 Task: Check the percentage active listings of club house in the last 3 years.
Action: Mouse moved to (776, 179)
Screenshot: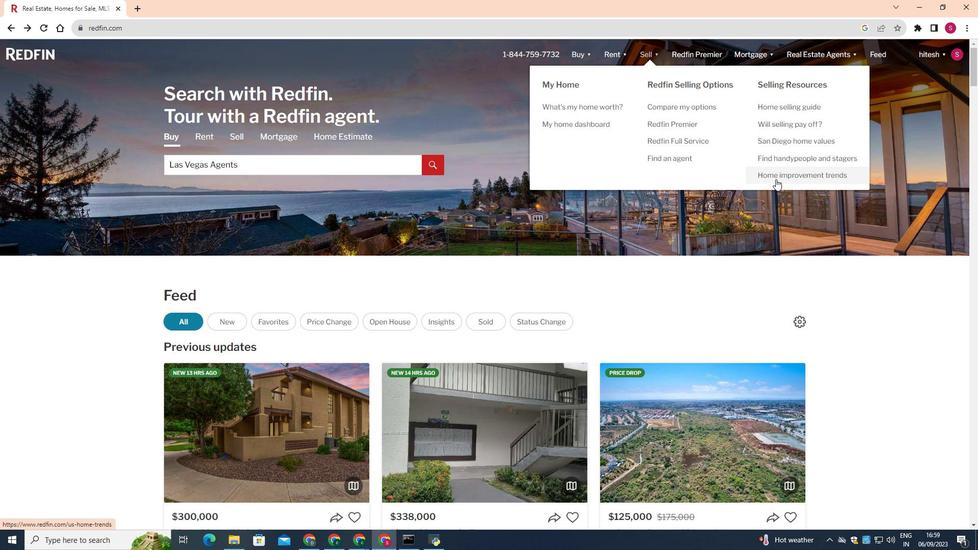 
Action: Mouse pressed left at (776, 179)
Screenshot: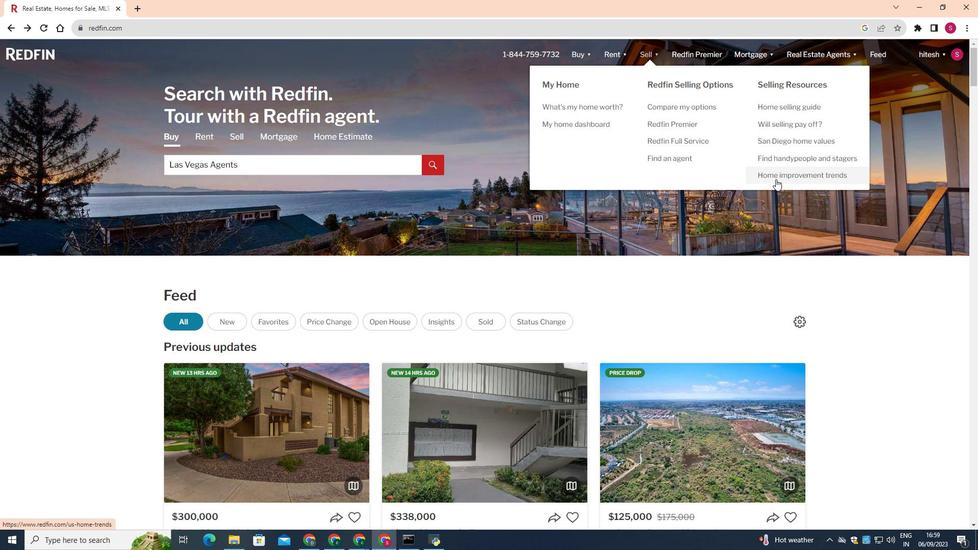 
Action: Mouse moved to (544, 251)
Screenshot: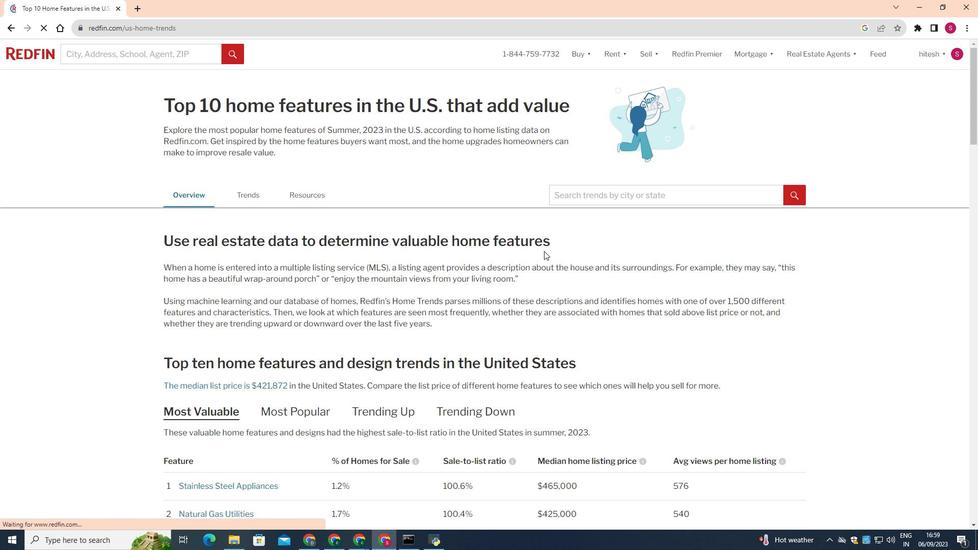 
Action: Mouse scrolled (544, 250) with delta (0, 0)
Screenshot: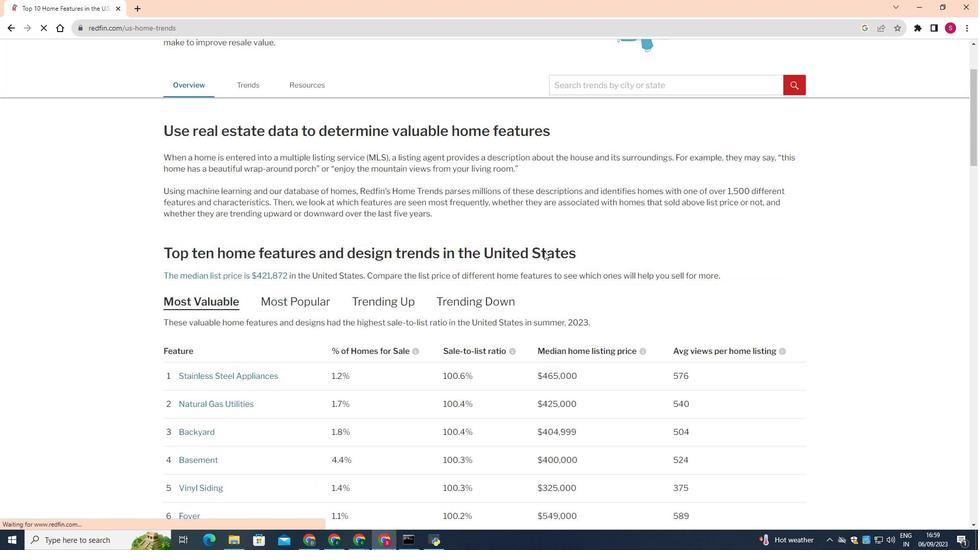 
Action: Mouse scrolled (544, 250) with delta (0, 0)
Screenshot: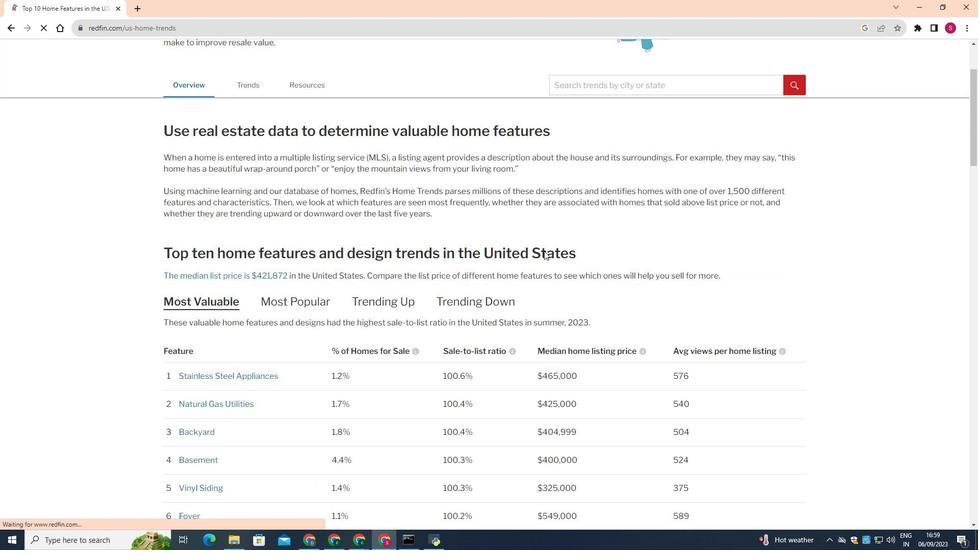 
Action: Mouse scrolled (544, 250) with delta (0, 0)
Screenshot: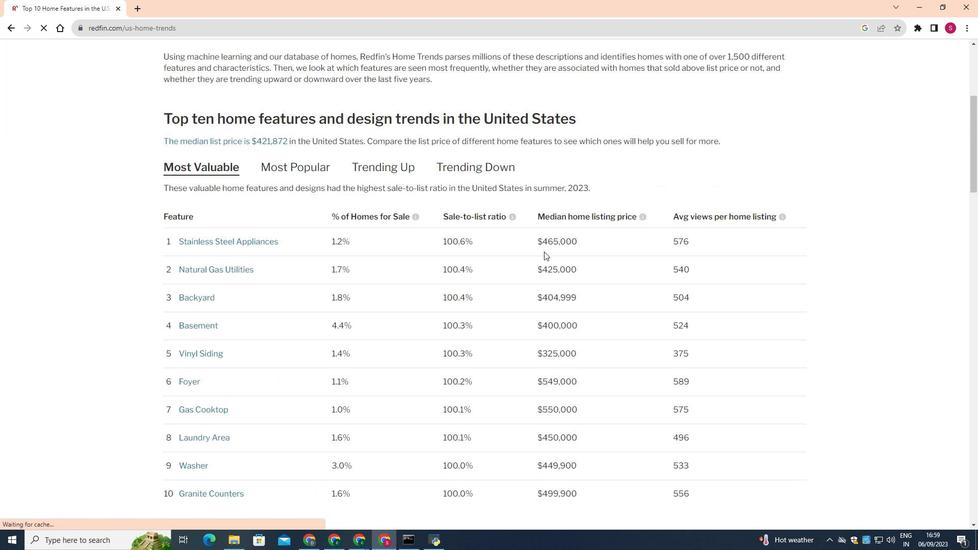 
Action: Mouse scrolled (544, 250) with delta (0, 0)
Screenshot: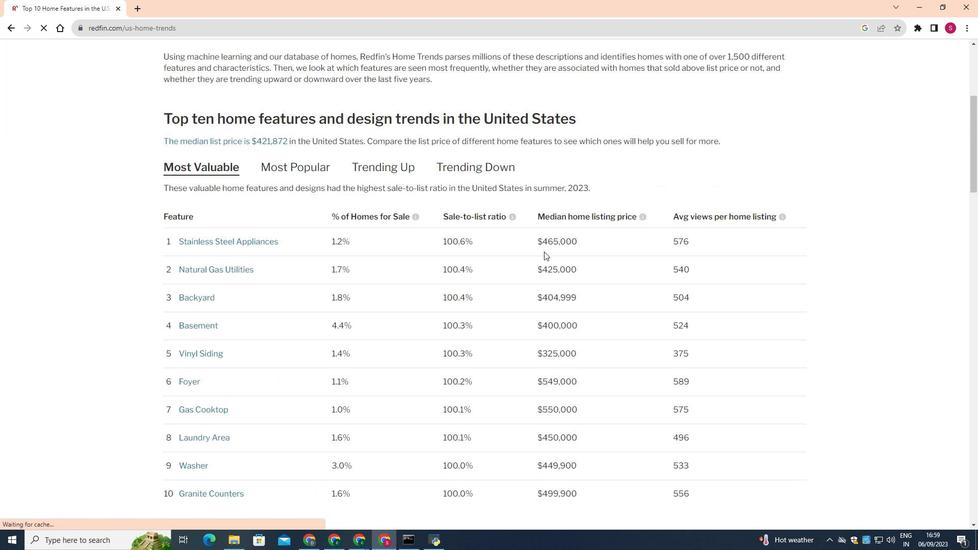 
Action: Mouse scrolled (544, 250) with delta (0, 0)
Screenshot: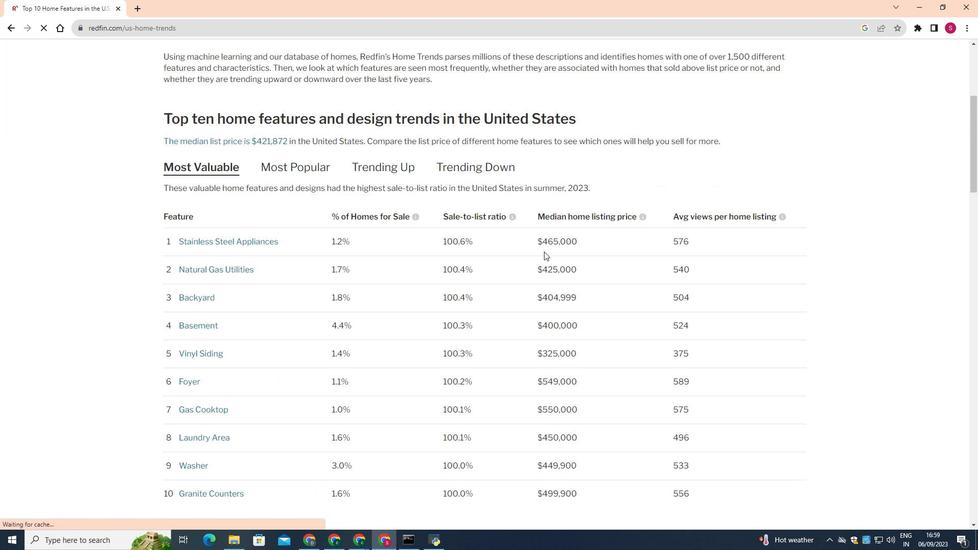 
Action: Mouse moved to (543, 252)
Screenshot: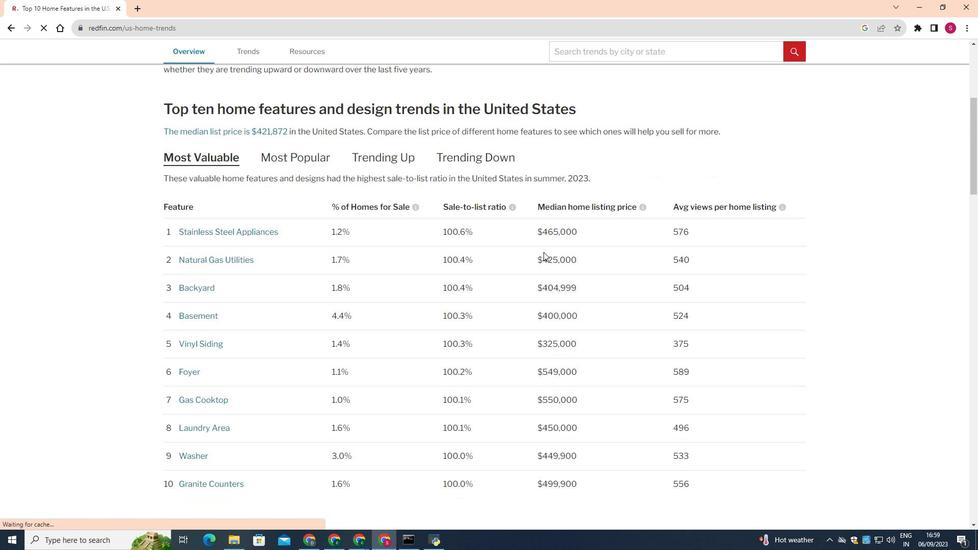 
Action: Mouse scrolled (543, 251) with delta (0, 0)
Screenshot: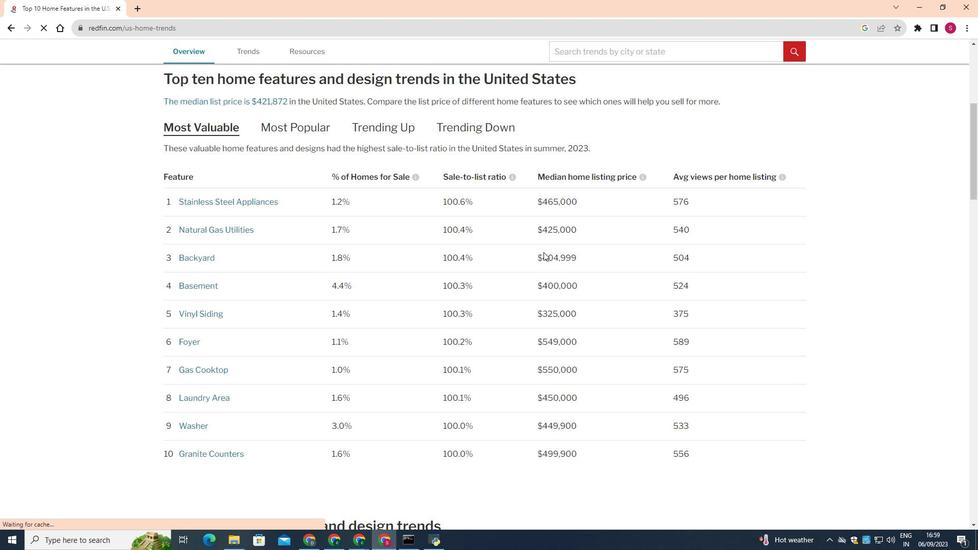 
Action: Mouse scrolled (543, 251) with delta (0, 0)
Screenshot: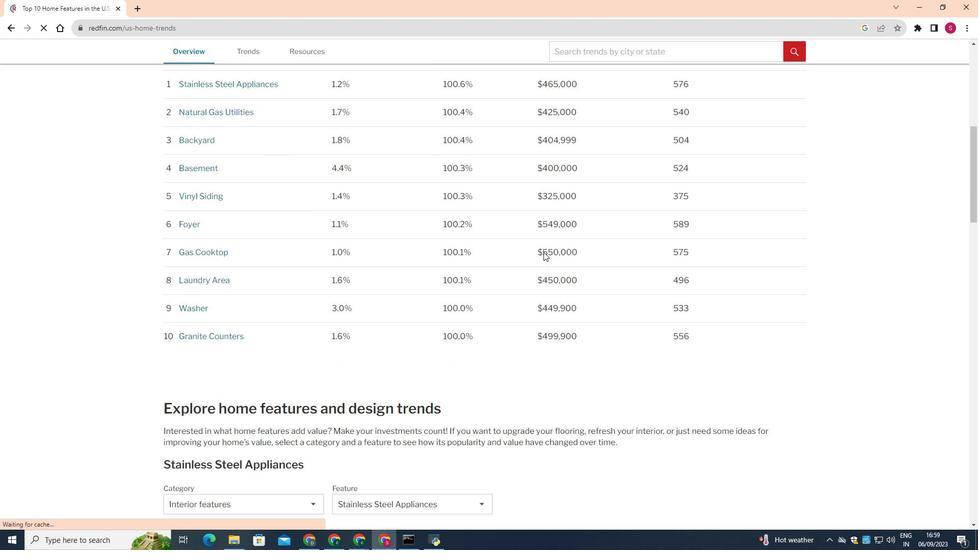 
Action: Mouse scrolled (543, 251) with delta (0, 0)
Screenshot: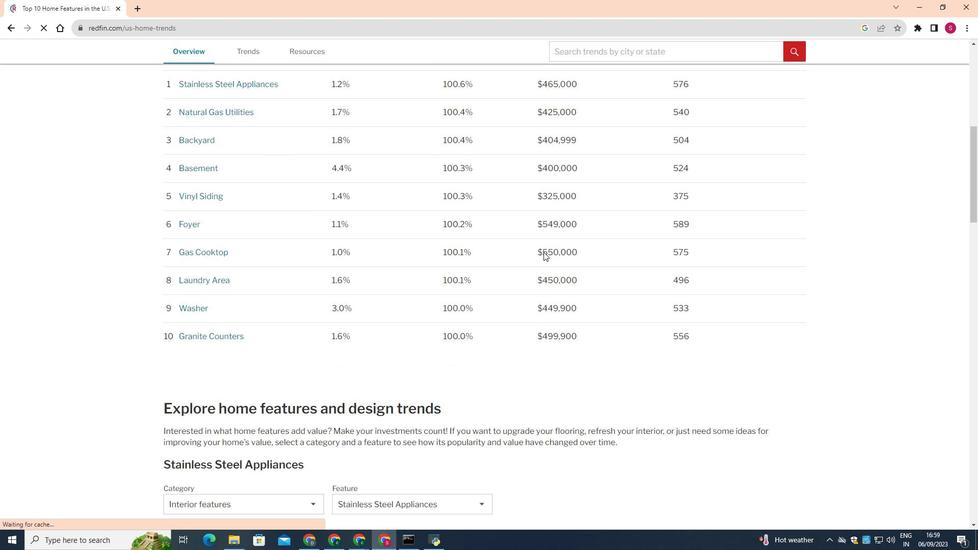 
Action: Mouse scrolled (543, 251) with delta (0, 0)
Screenshot: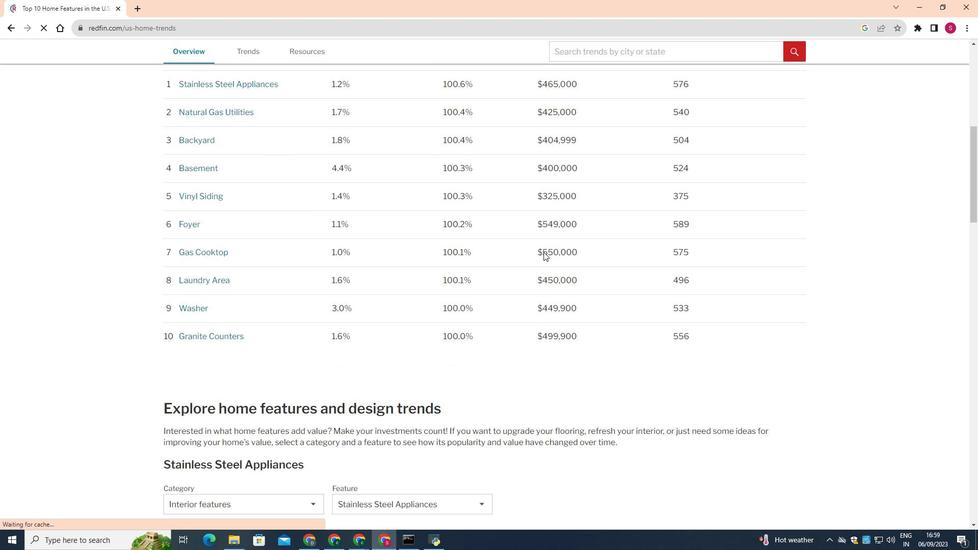 
Action: Mouse scrolled (543, 251) with delta (0, 0)
Screenshot: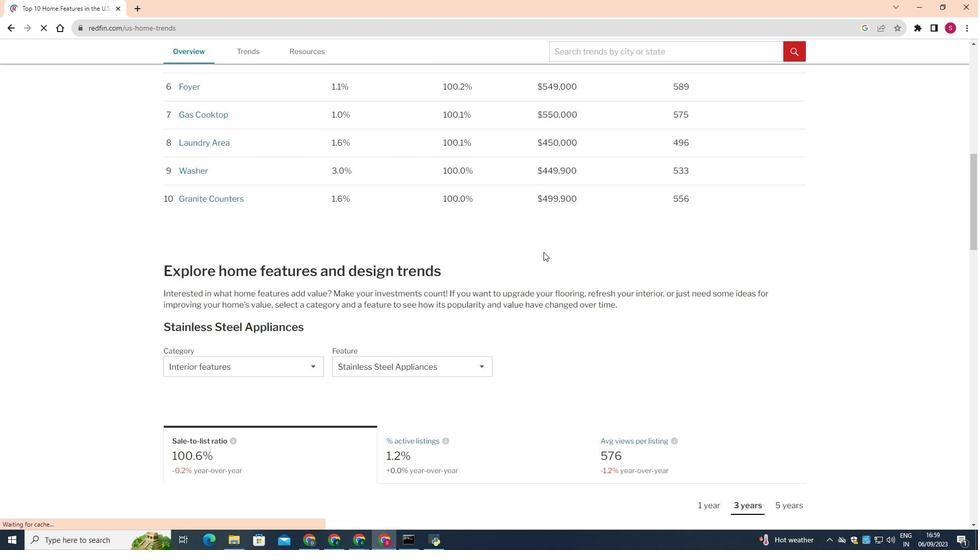 
Action: Mouse scrolled (543, 251) with delta (0, 0)
Screenshot: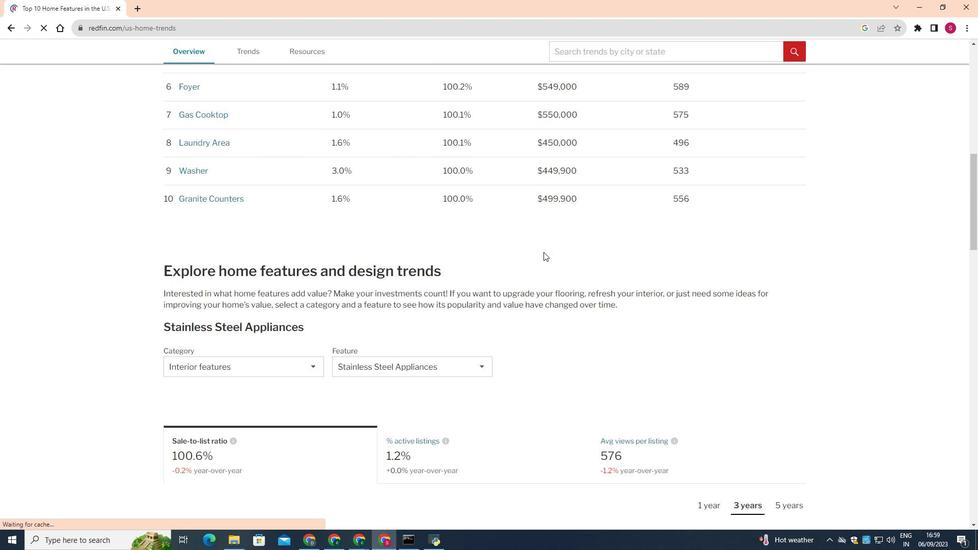 
Action: Mouse moved to (234, 343)
Screenshot: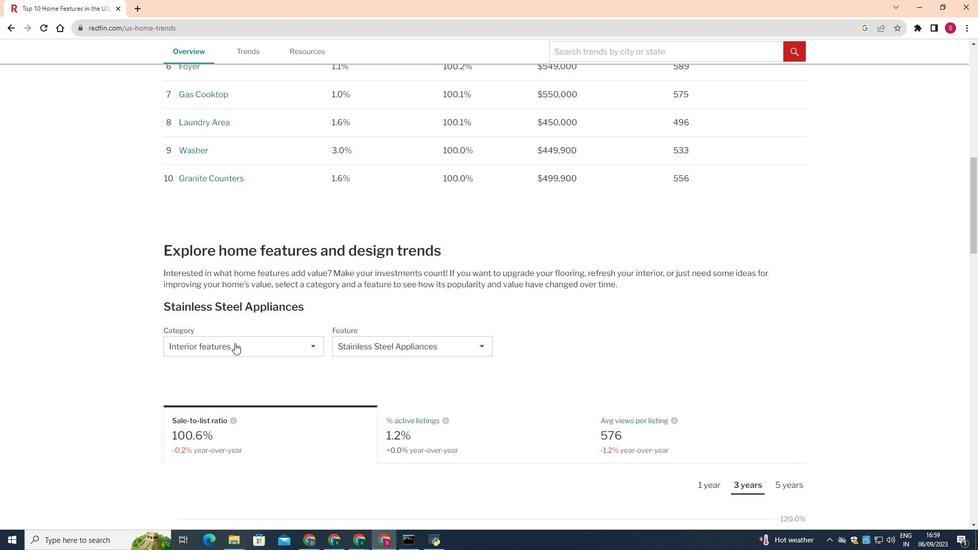 
Action: Mouse pressed left at (234, 343)
Screenshot: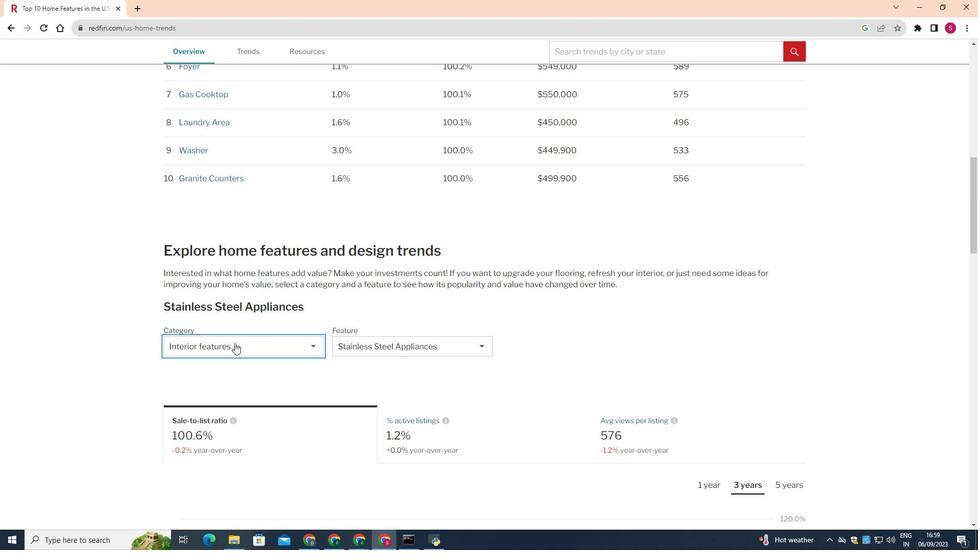 
Action: Mouse moved to (214, 363)
Screenshot: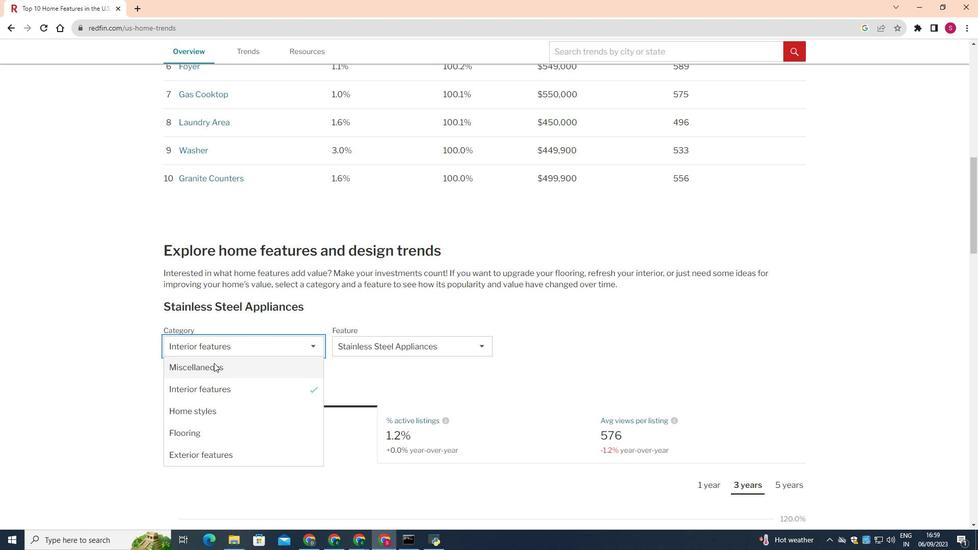 
Action: Mouse pressed left at (214, 363)
Screenshot: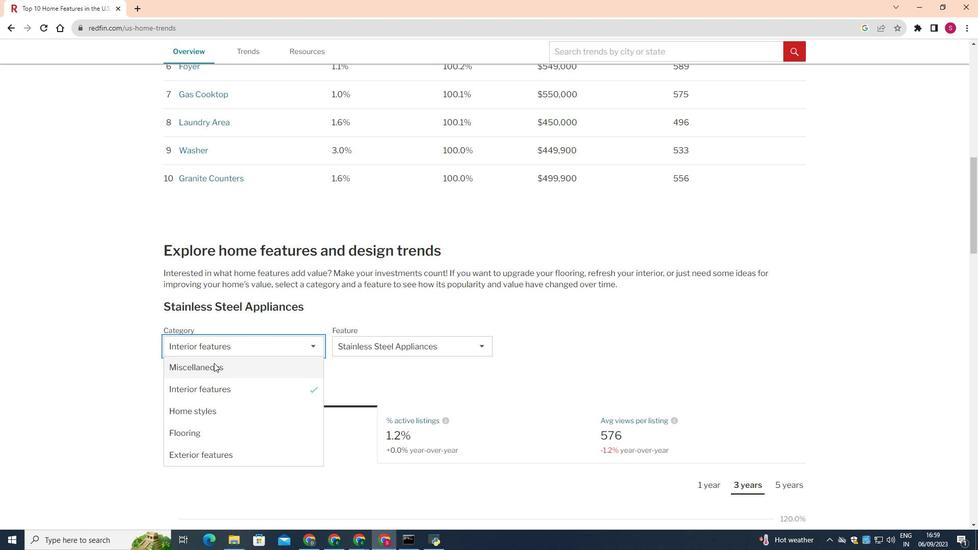 
Action: Mouse moved to (390, 348)
Screenshot: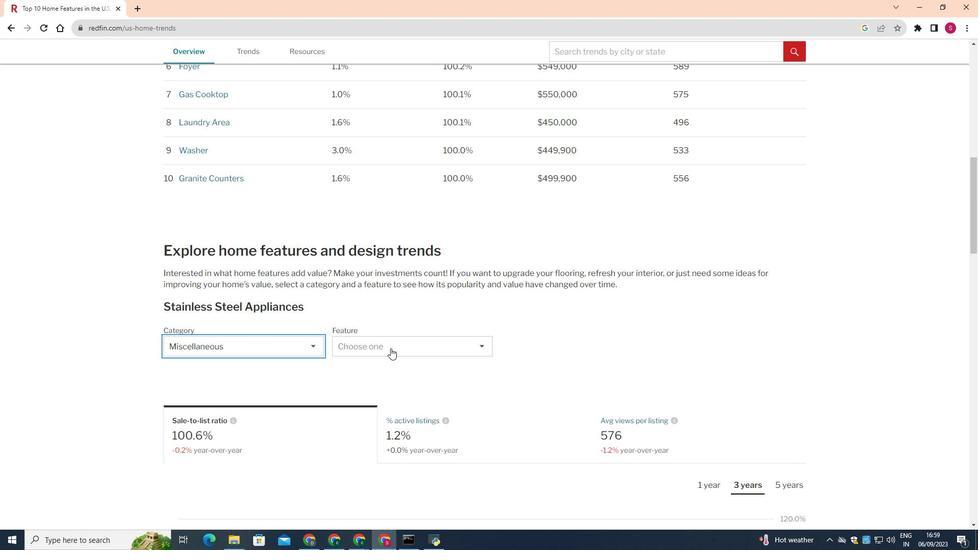 
Action: Mouse pressed left at (390, 348)
Screenshot: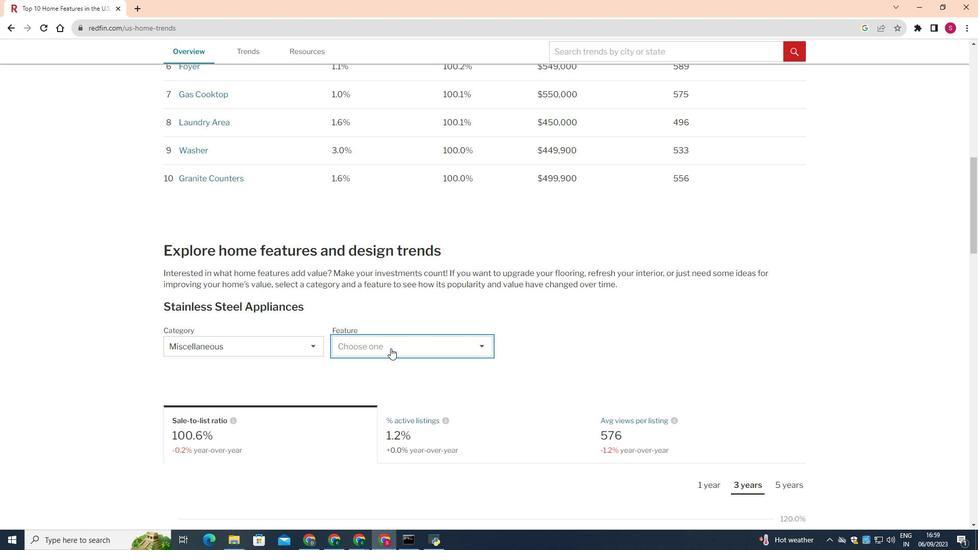 
Action: Mouse moved to (410, 391)
Screenshot: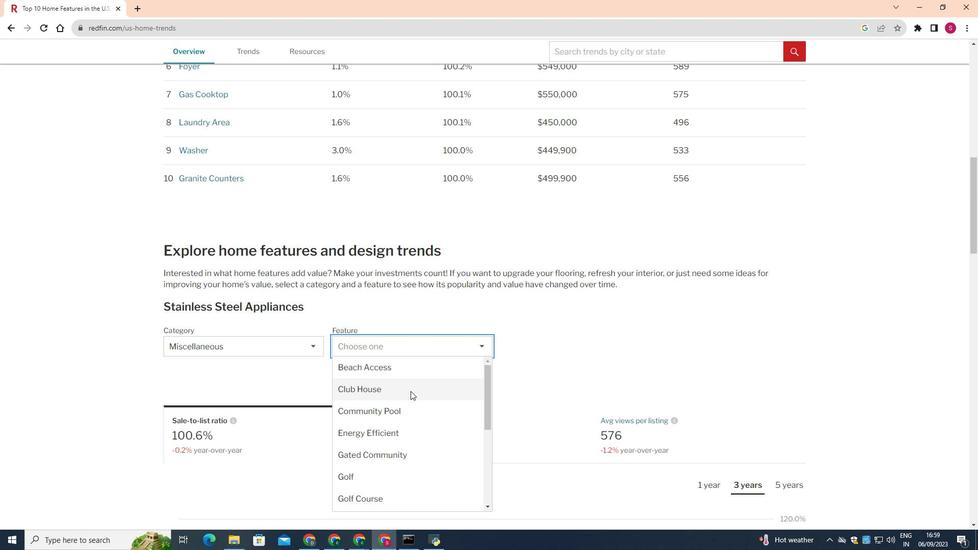 
Action: Mouse pressed left at (410, 391)
Screenshot: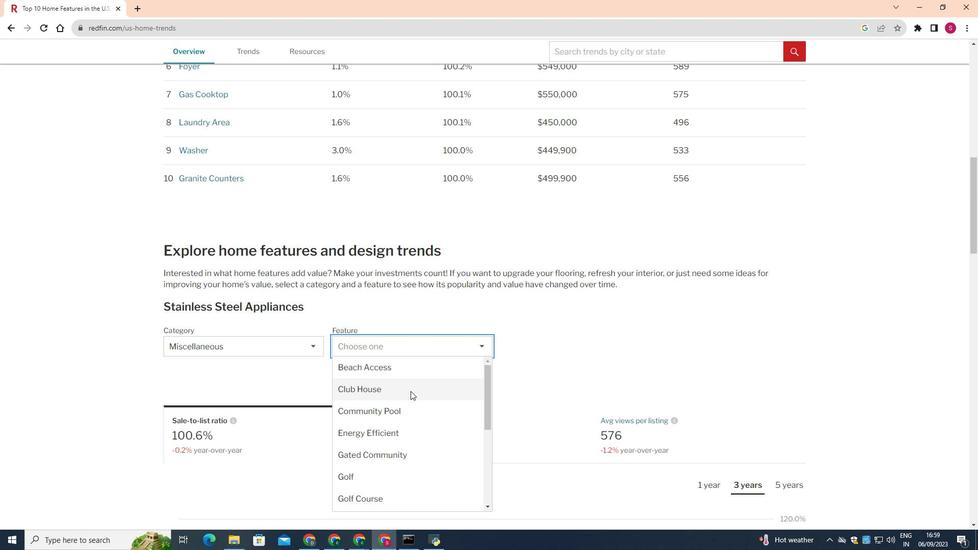 
Action: Mouse moved to (482, 440)
Screenshot: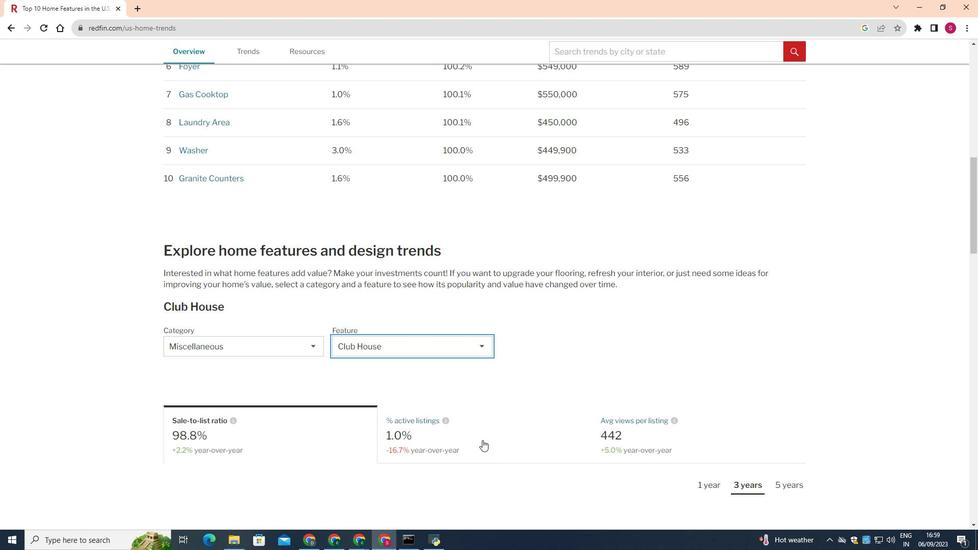 
Action: Mouse pressed left at (482, 440)
Screenshot: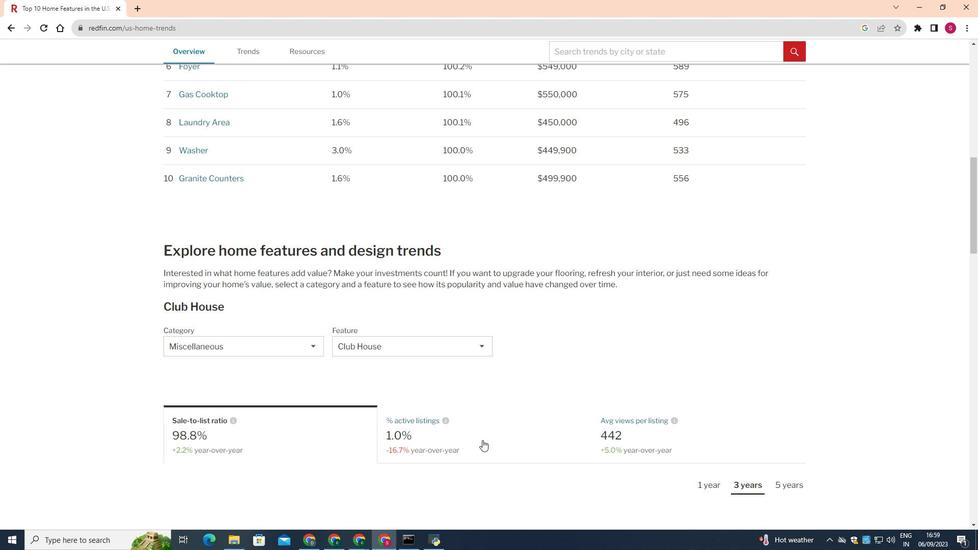 
Action: Mouse moved to (744, 485)
Screenshot: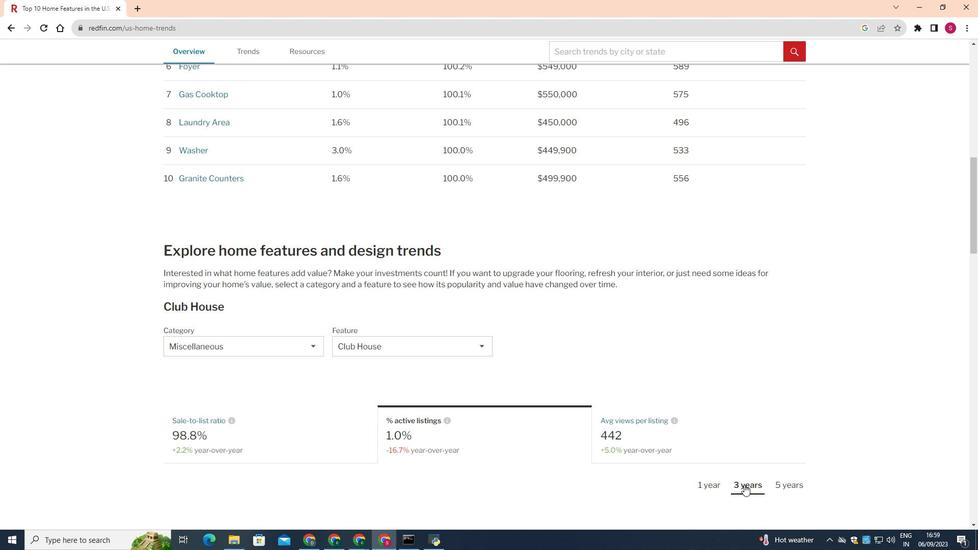 
Action: Mouse pressed left at (744, 485)
Screenshot: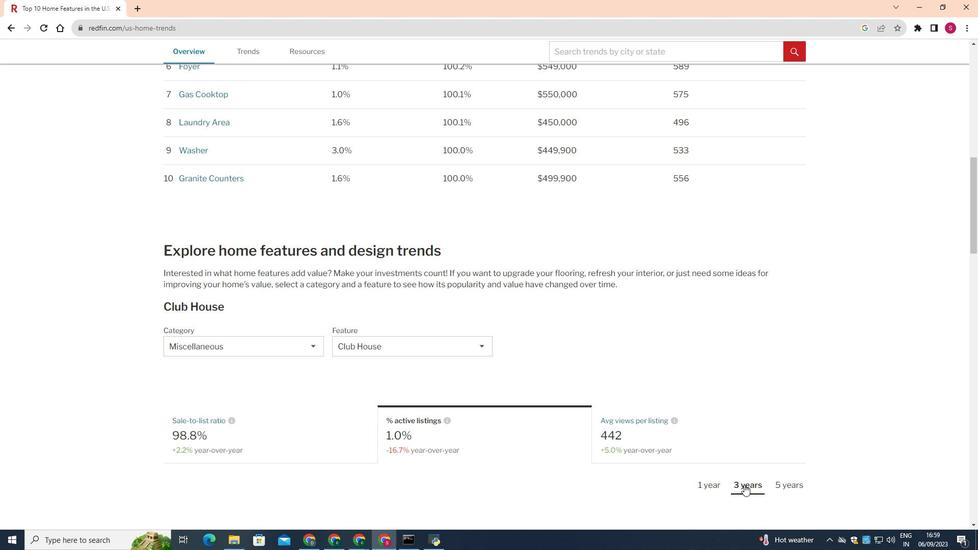 
Action: Mouse moved to (715, 432)
Screenshot: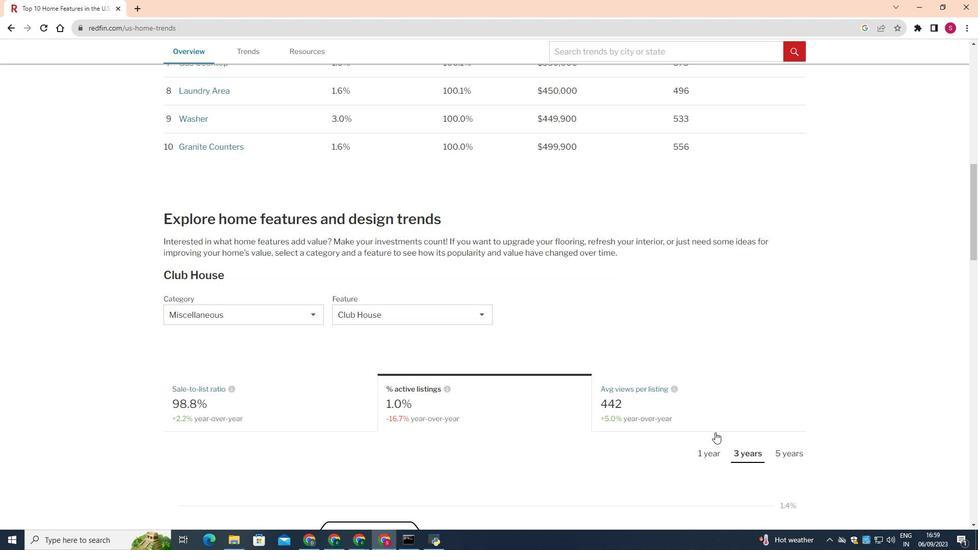 
Action: Mouse scrolled (715, 432) with delta (0, 0)
Screenshot: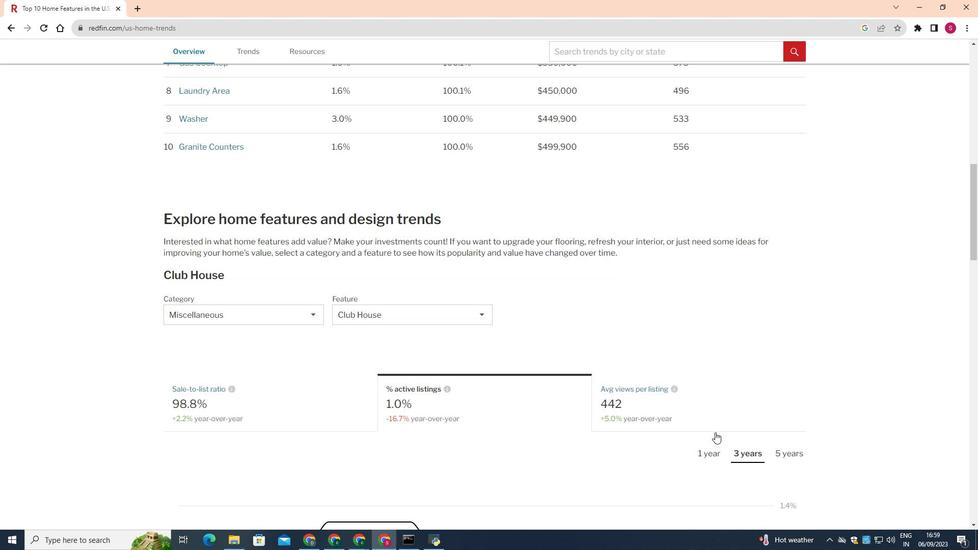 
Action: Mouse scrolled (715, 432) with delta (0, 0)
Screenshot: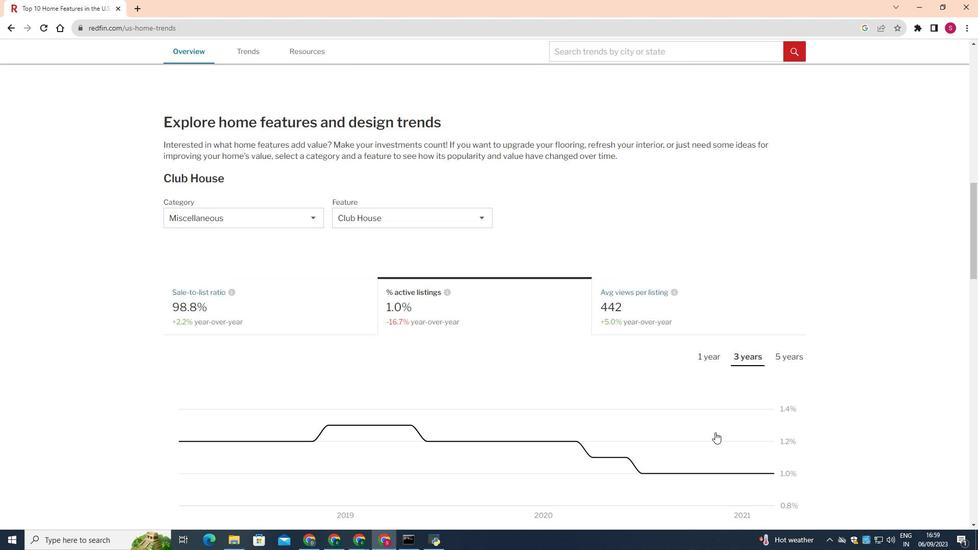
Action: Mouse scrolled (715, 432) with delta (0, 0)
Screenshot: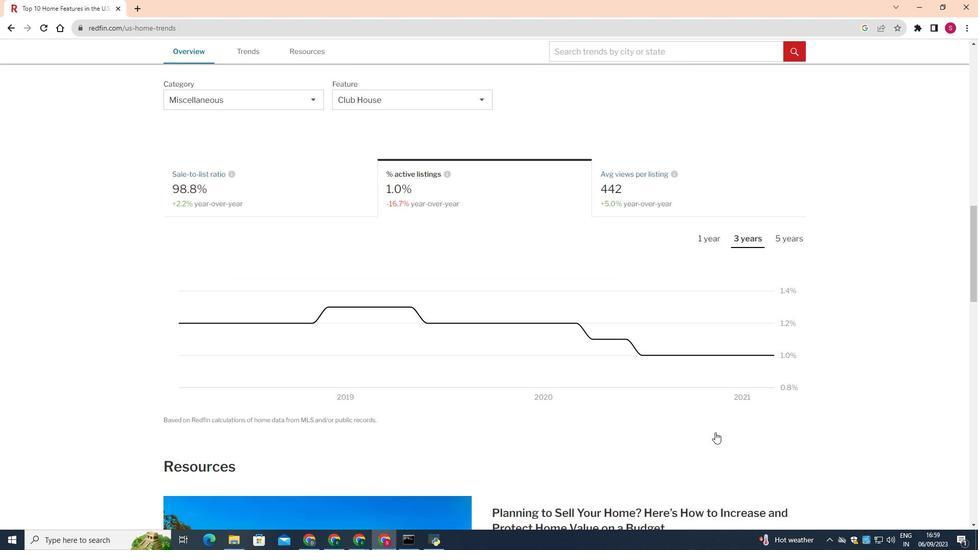 
Action: Mouse scrolled (715, 432) with delta (0, 0)
Screenshot: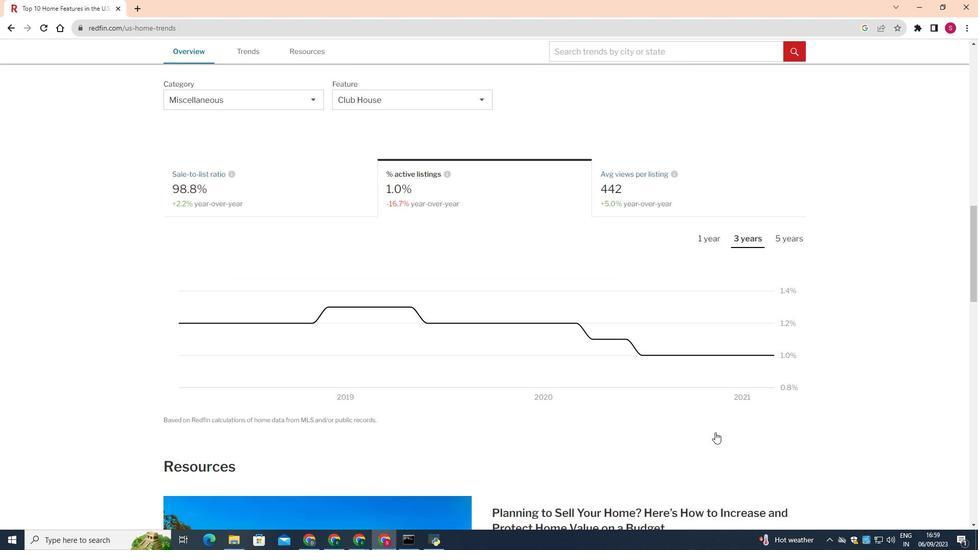 
Action: Mouse scrolled (715, 432) with delta (0, 0)
Screenshot: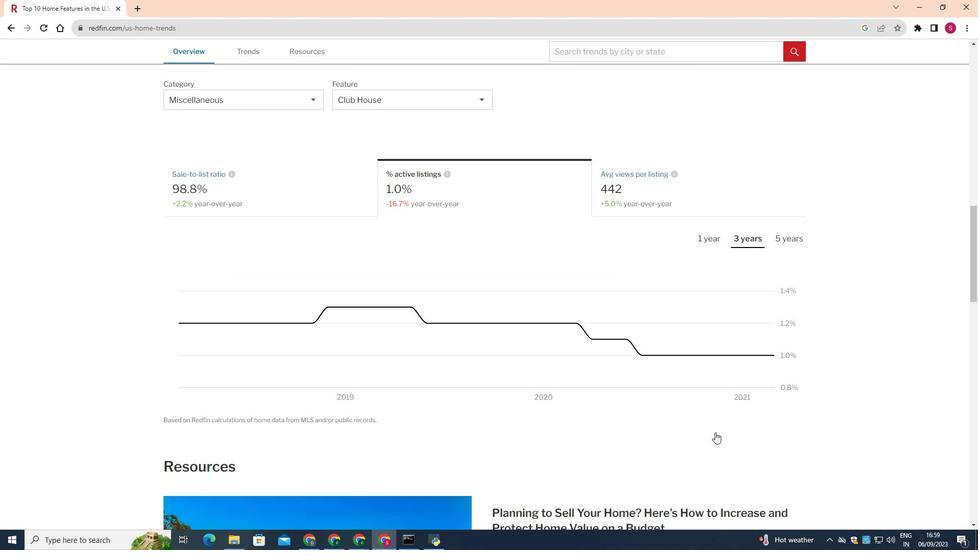 
